 Task: Sort the products by best match.
Action: Mouse pressed left at (16, 106)
Screenshot: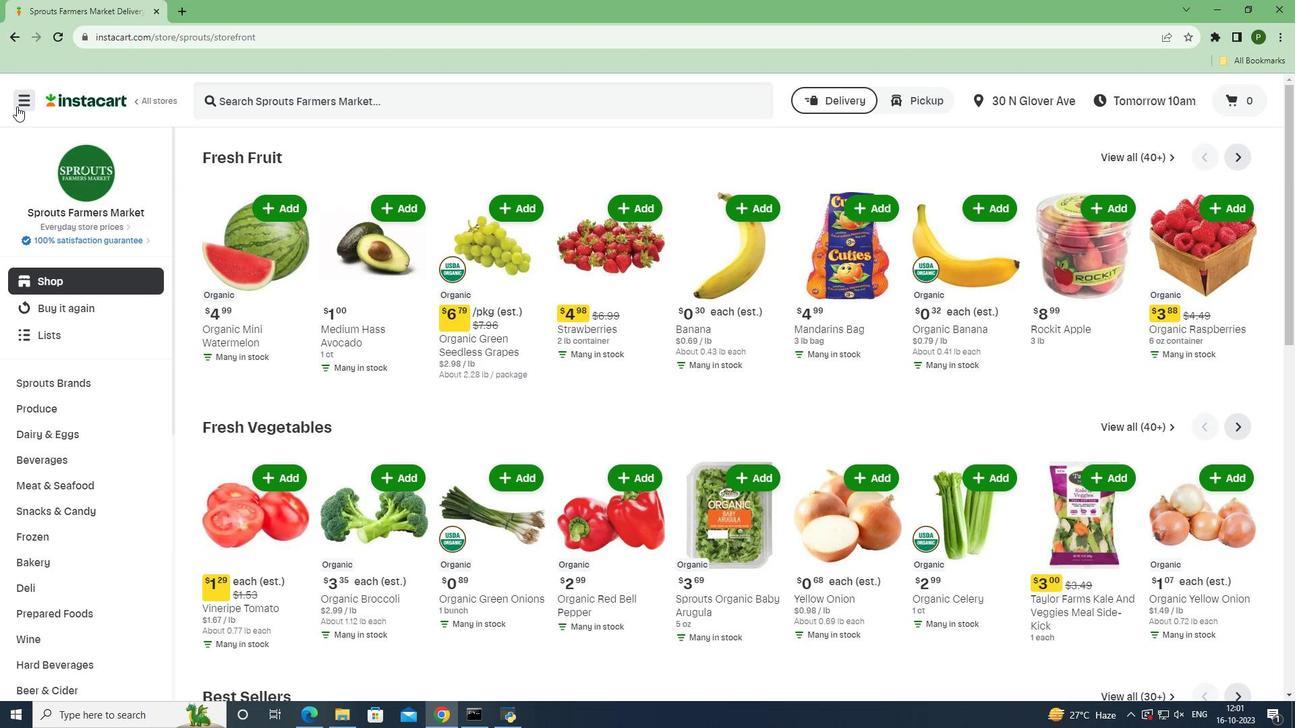 
Action: Mouse moved to (35, 354)
Screenshot: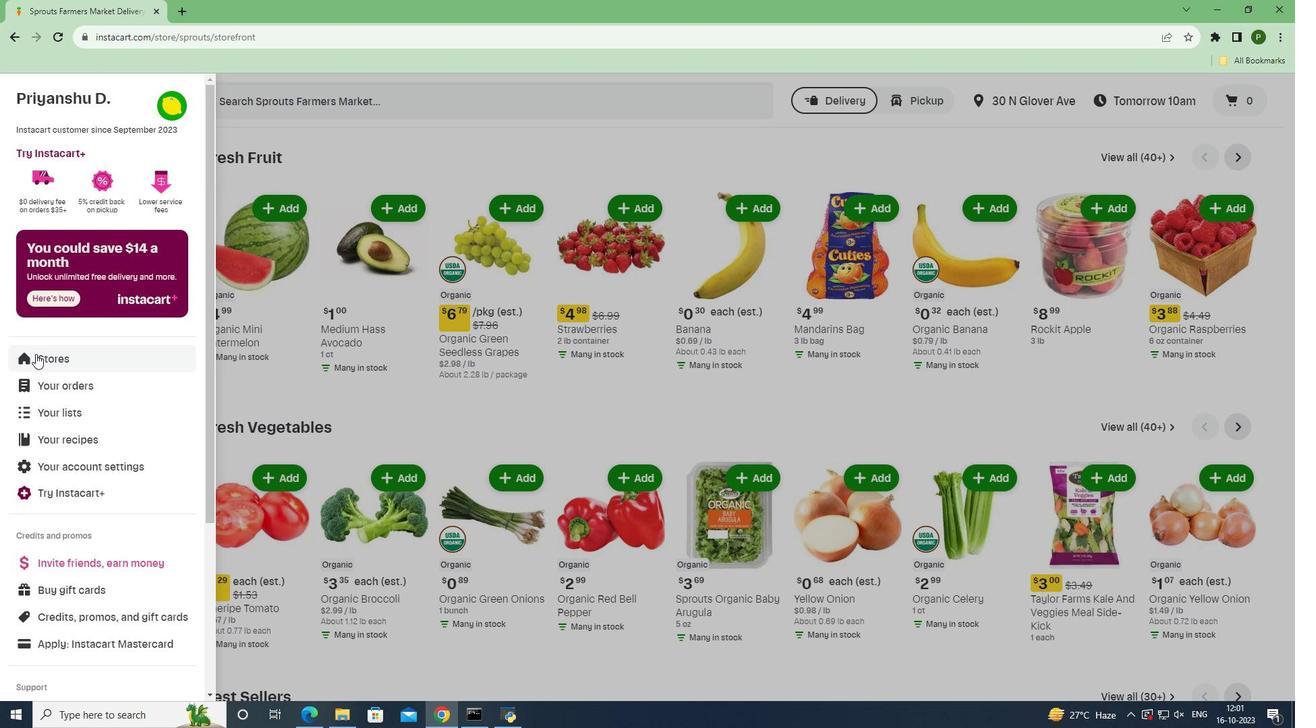 
Action: Mouse pressed left at (35, 354)
Screenshot: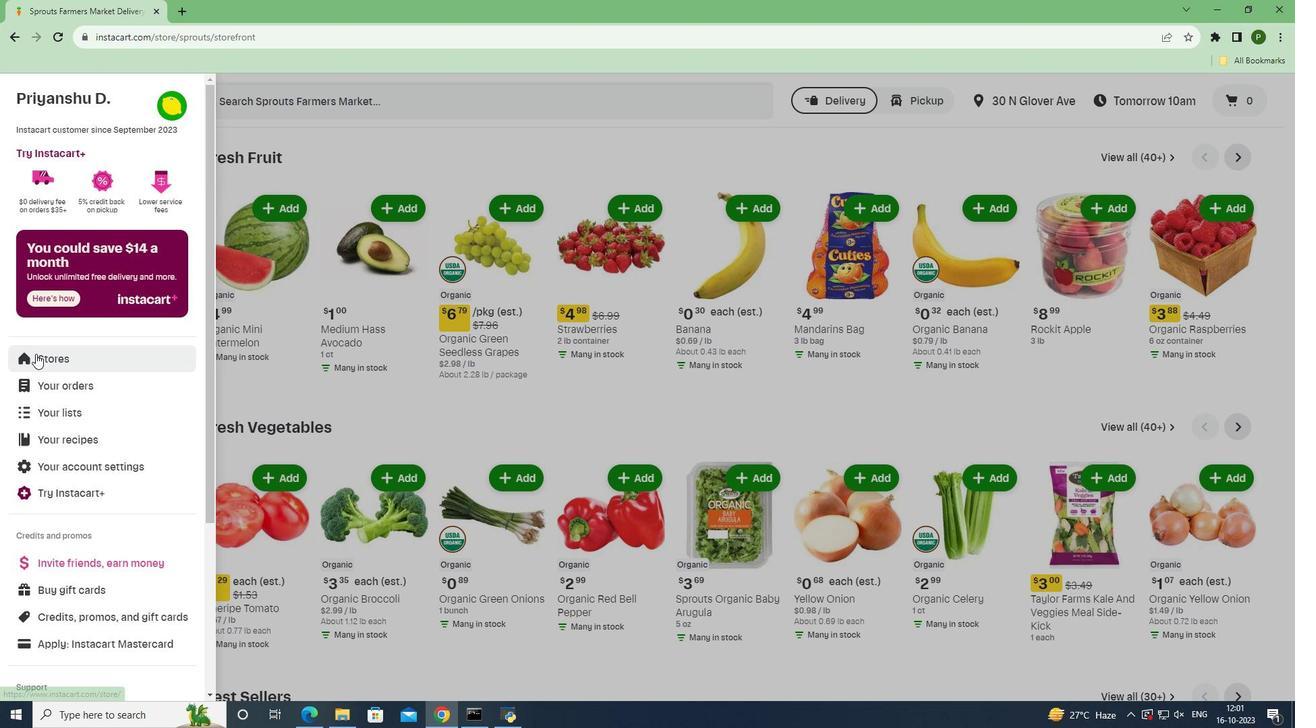 
Action: Mouse moved to (297, 163)
Screenshot: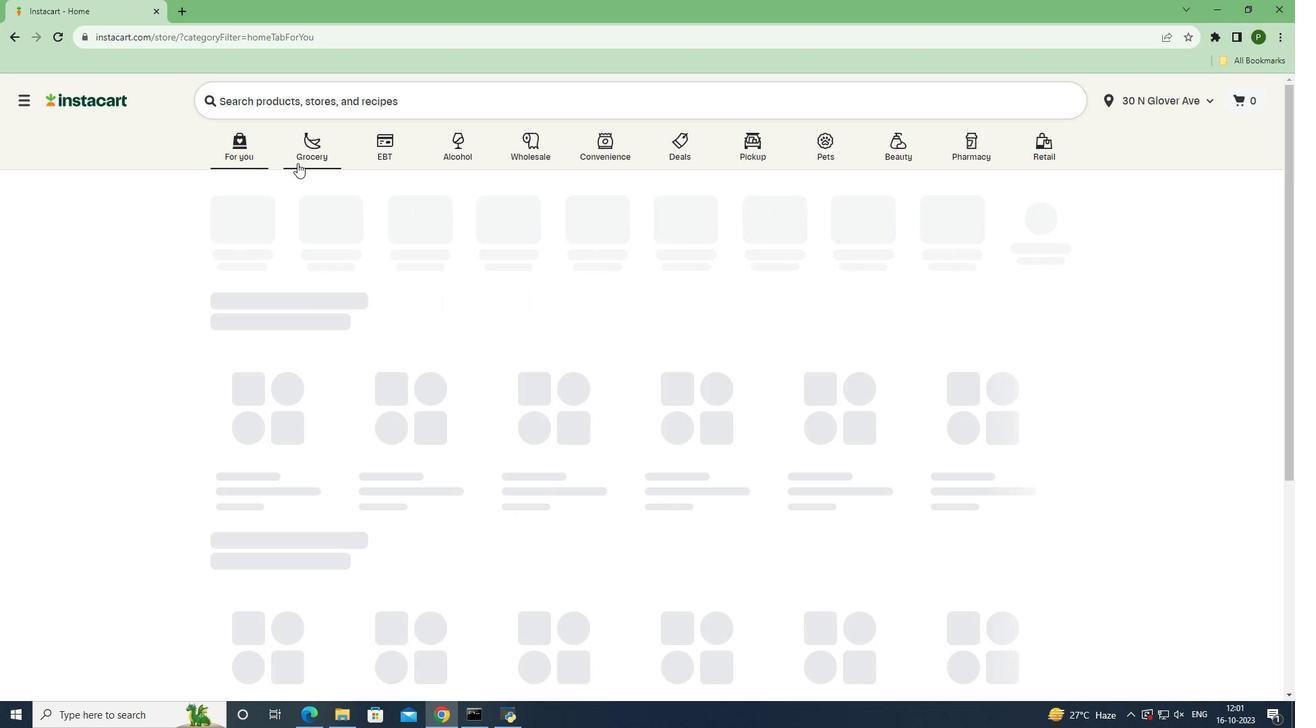 
Action: Mouse pressed left at (297, 163)
Screenshot: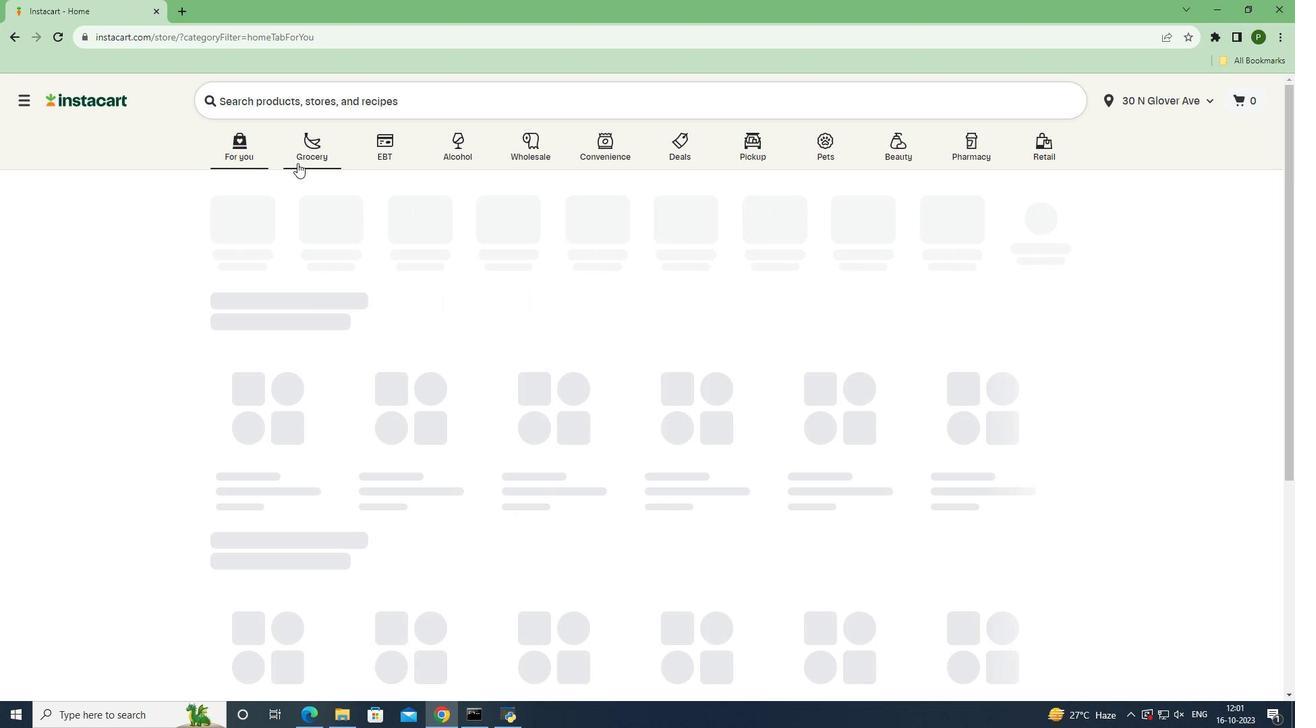 
Action: Mouse moved to (825, 319)
Screenshot: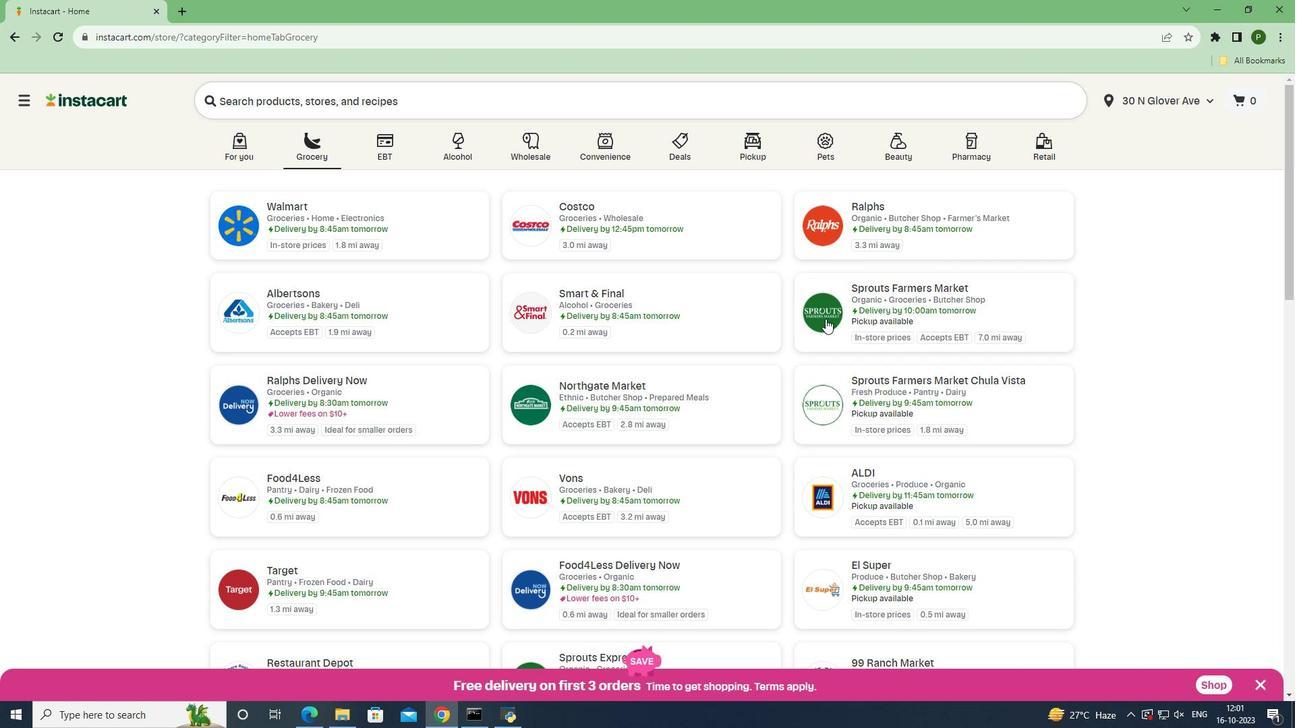 
Action: Mouse pressed left at (825, 319)
Screenshot: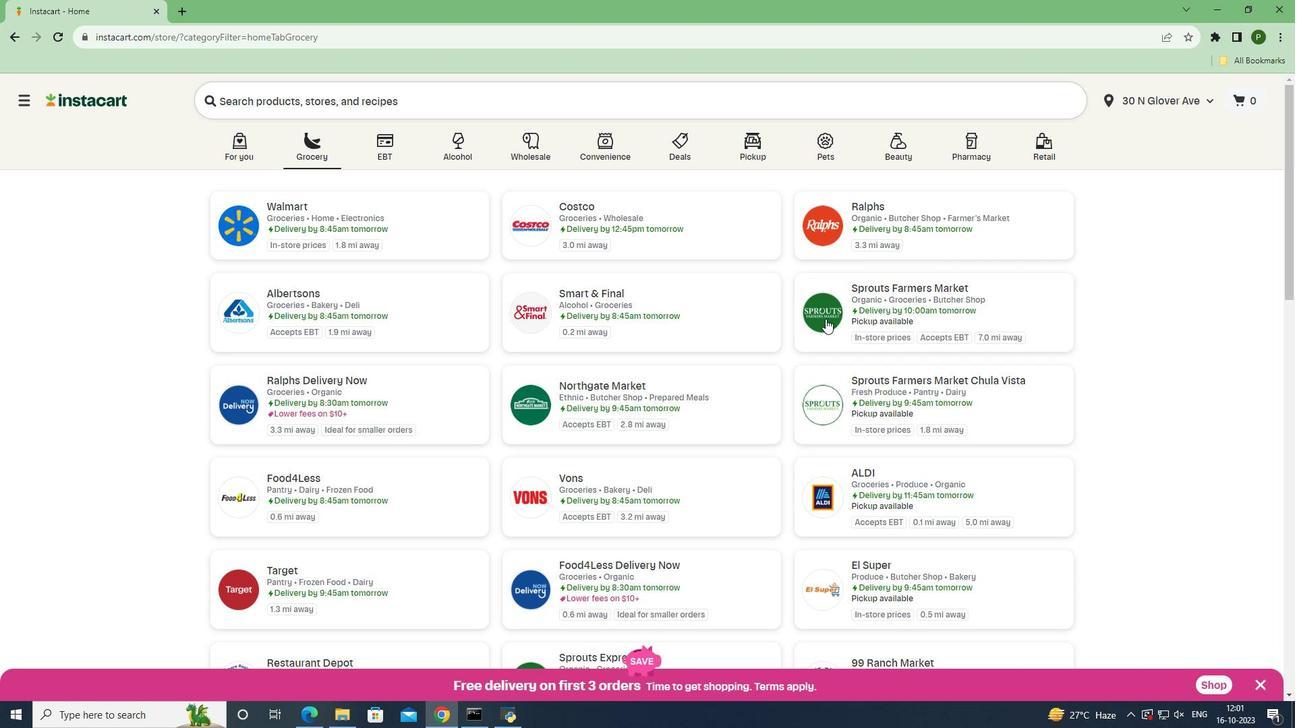 
Action: Mouse moved to (66, 458)
Screenshot: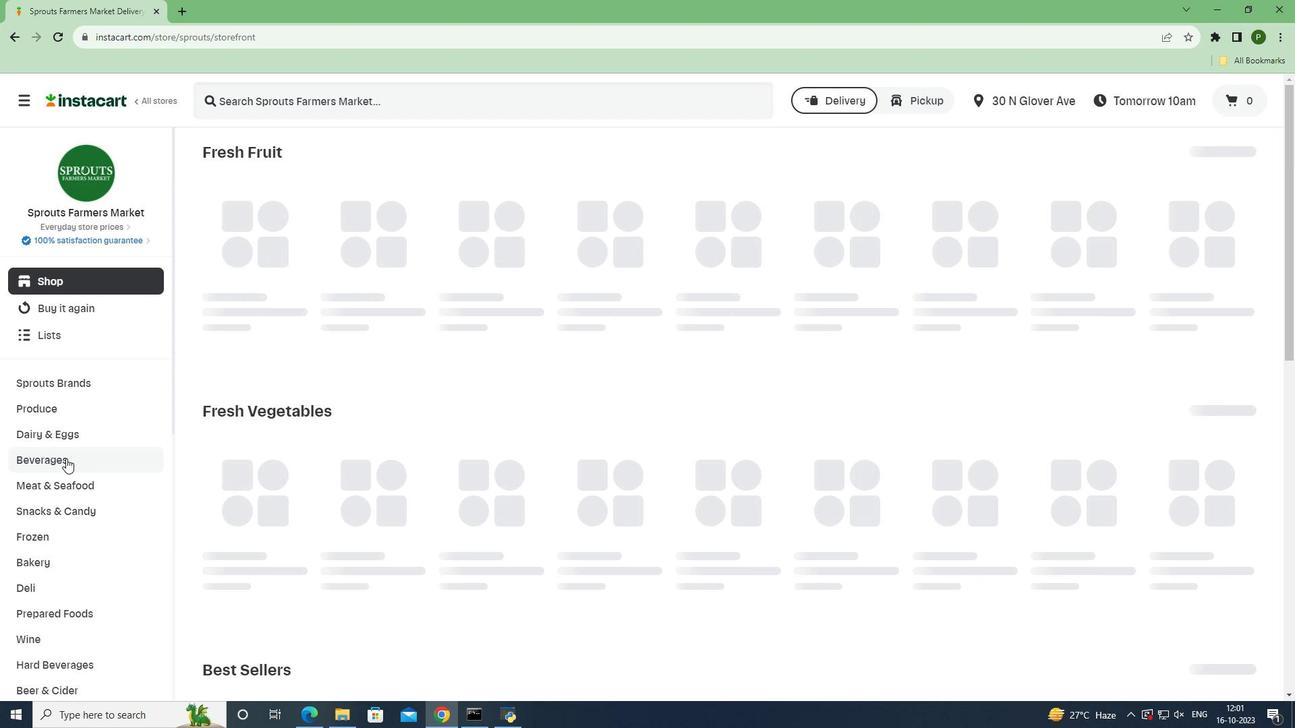 
Action: Mouse pressed left at (66, 458)
Screenshot: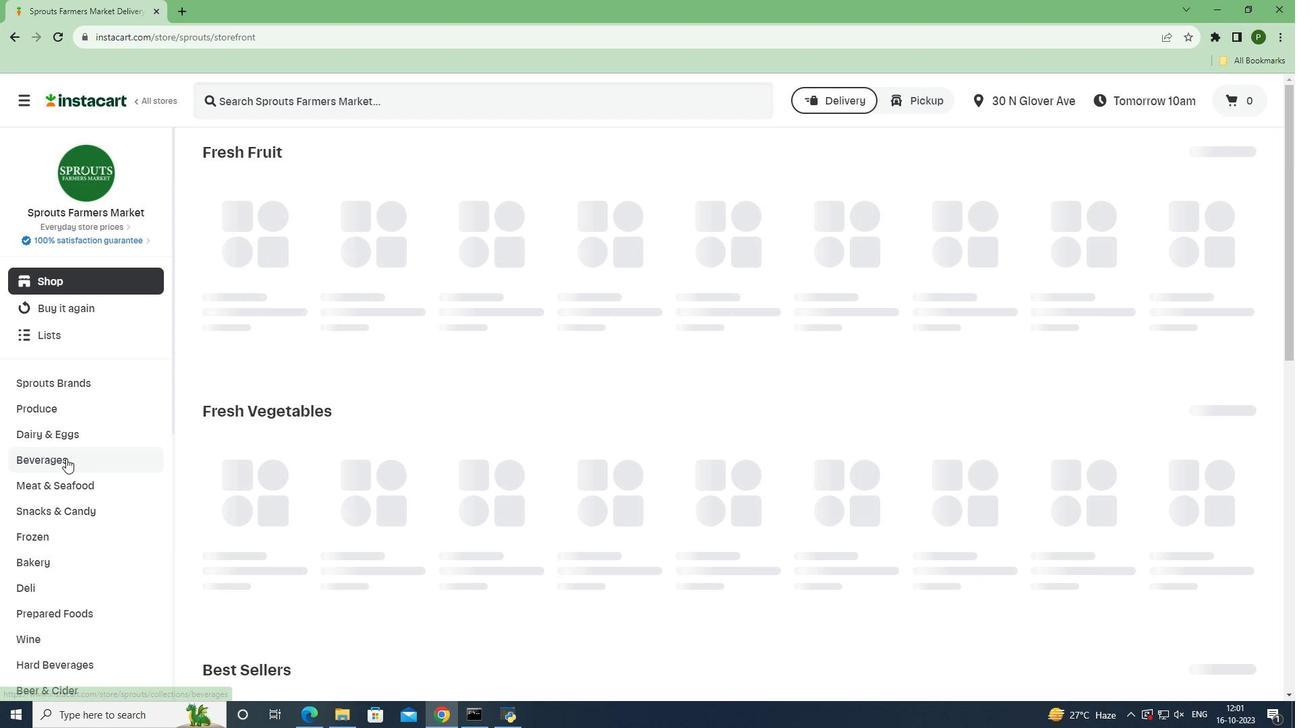 
Action: Mouse moved to (1217, 185)
Screenshot: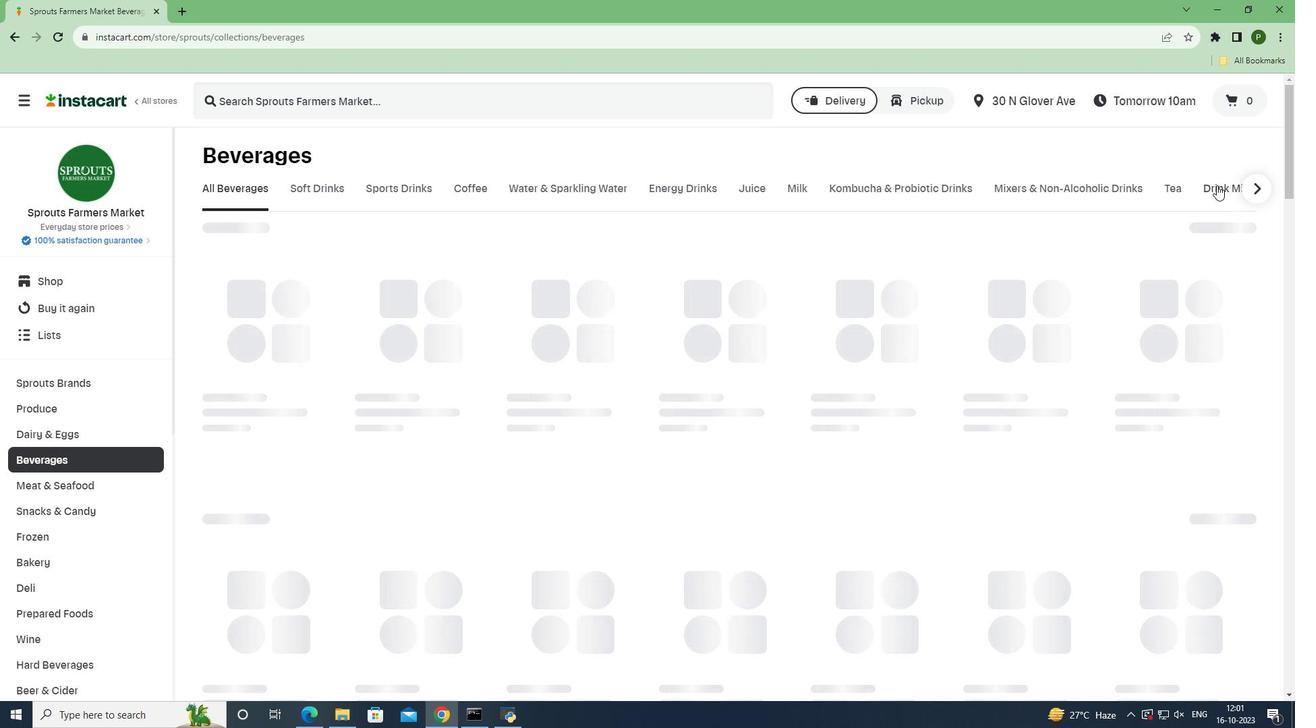 
Action: Mouse pressed left at (1217, 185)
Screenshot: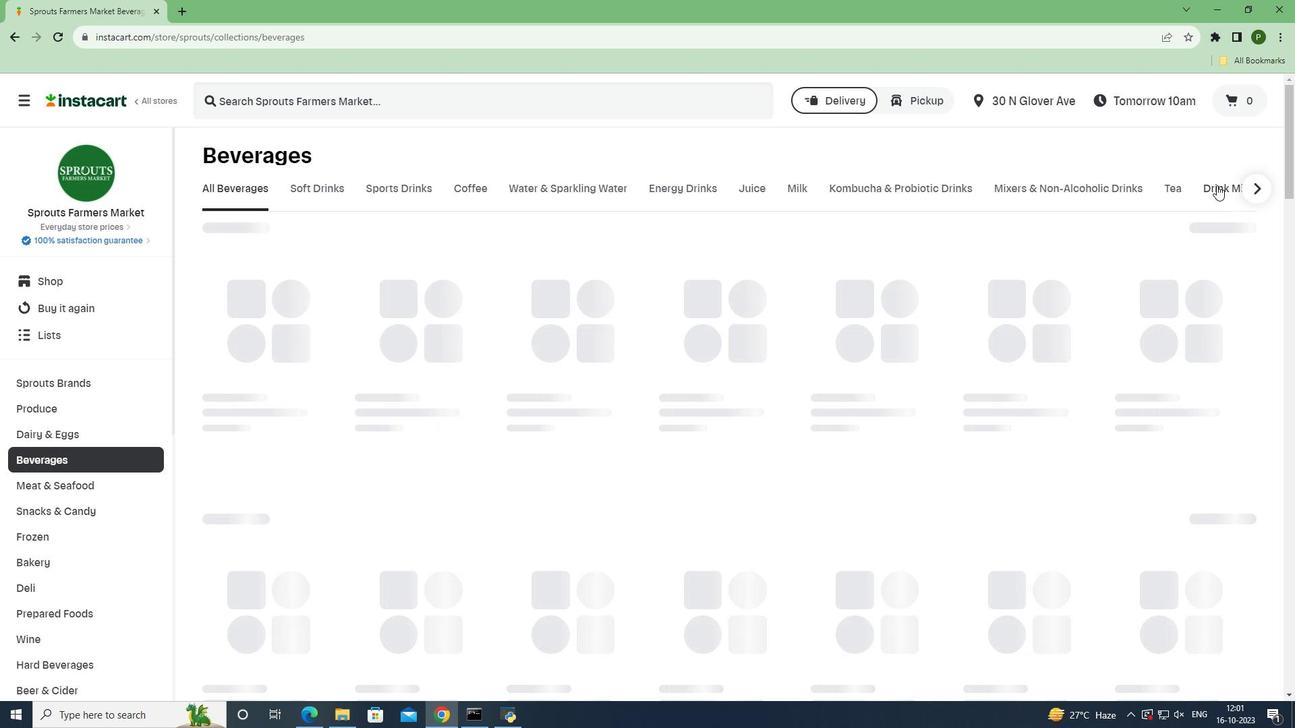 
Action: Mouse moved to (1147, 304)
Screenshot: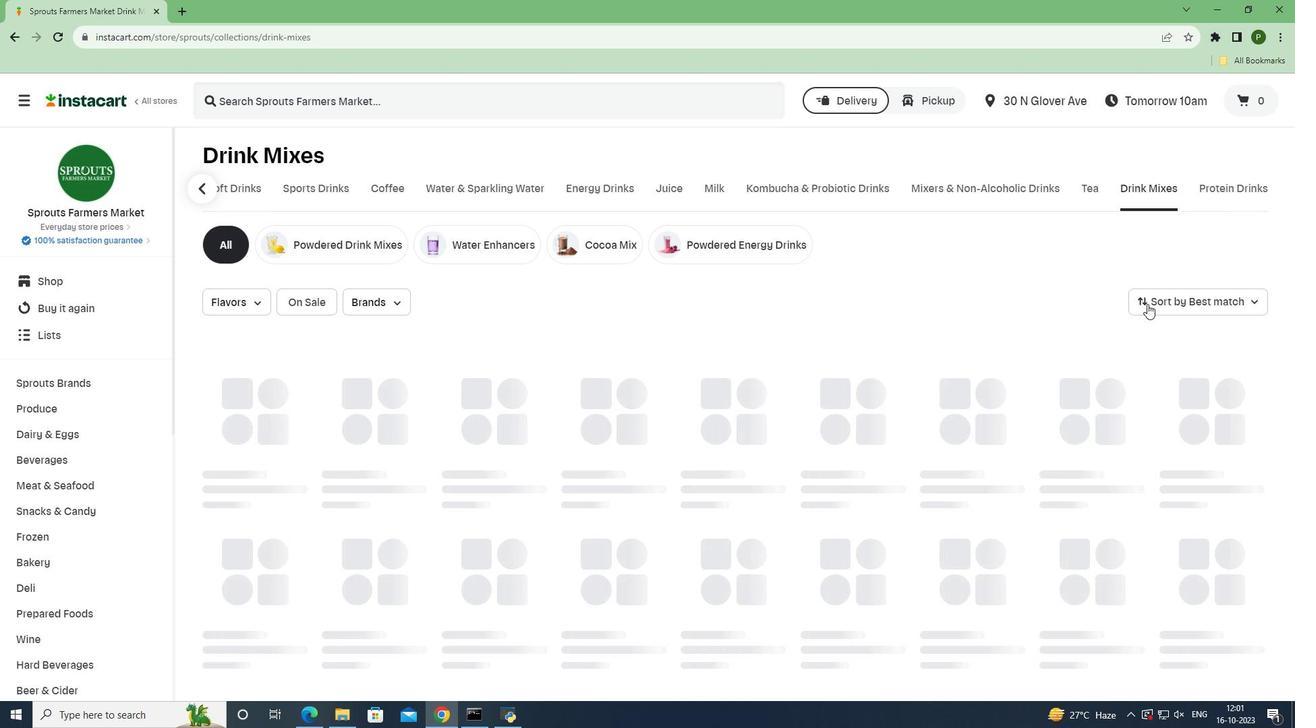
Action: Mouse pressed left at (1147, 304)
Screenshot: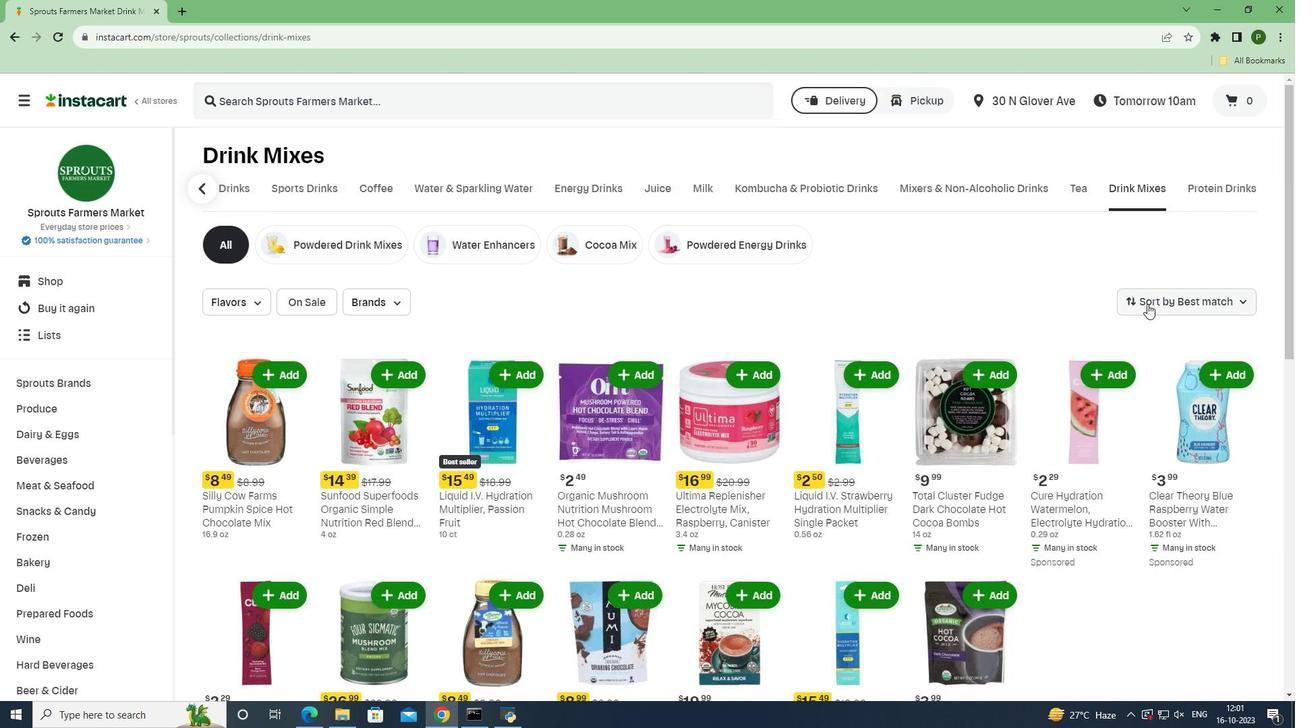 
Action: Mouse moved to (1038, 302)
Screenshot: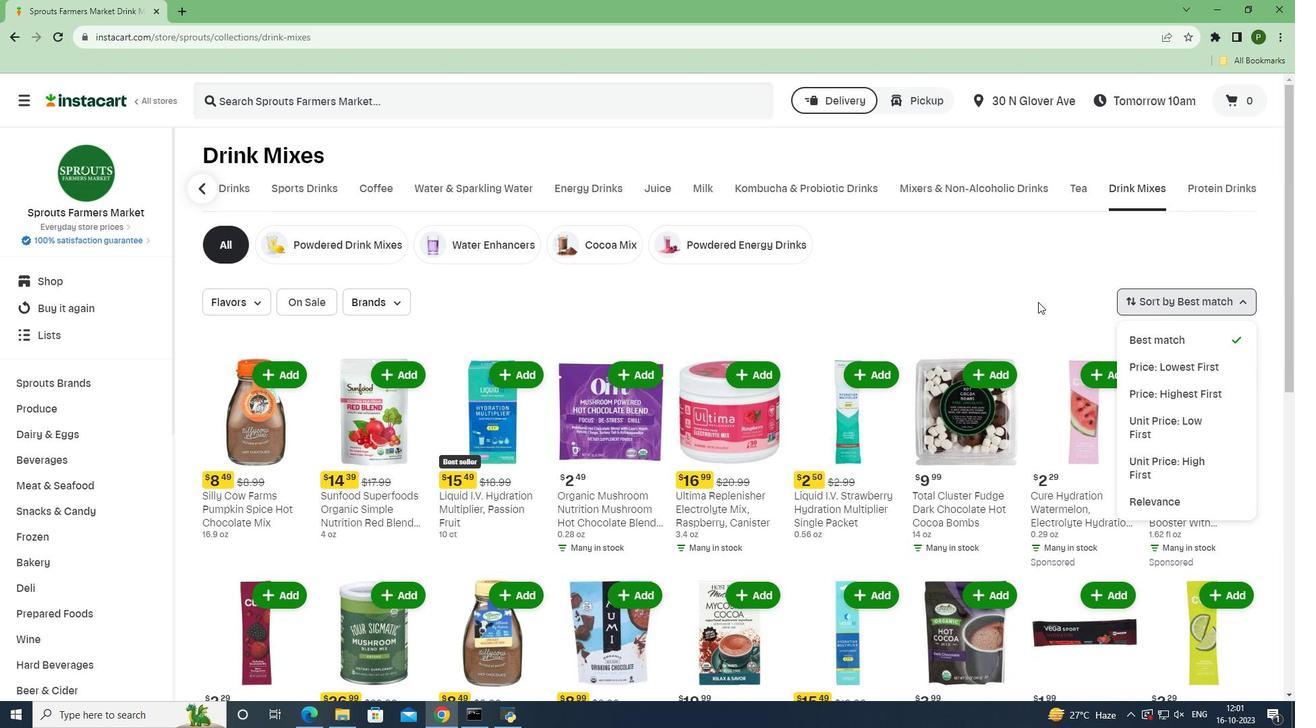 
Action: Mouse pressed left at (1038, 302)
Screenshot: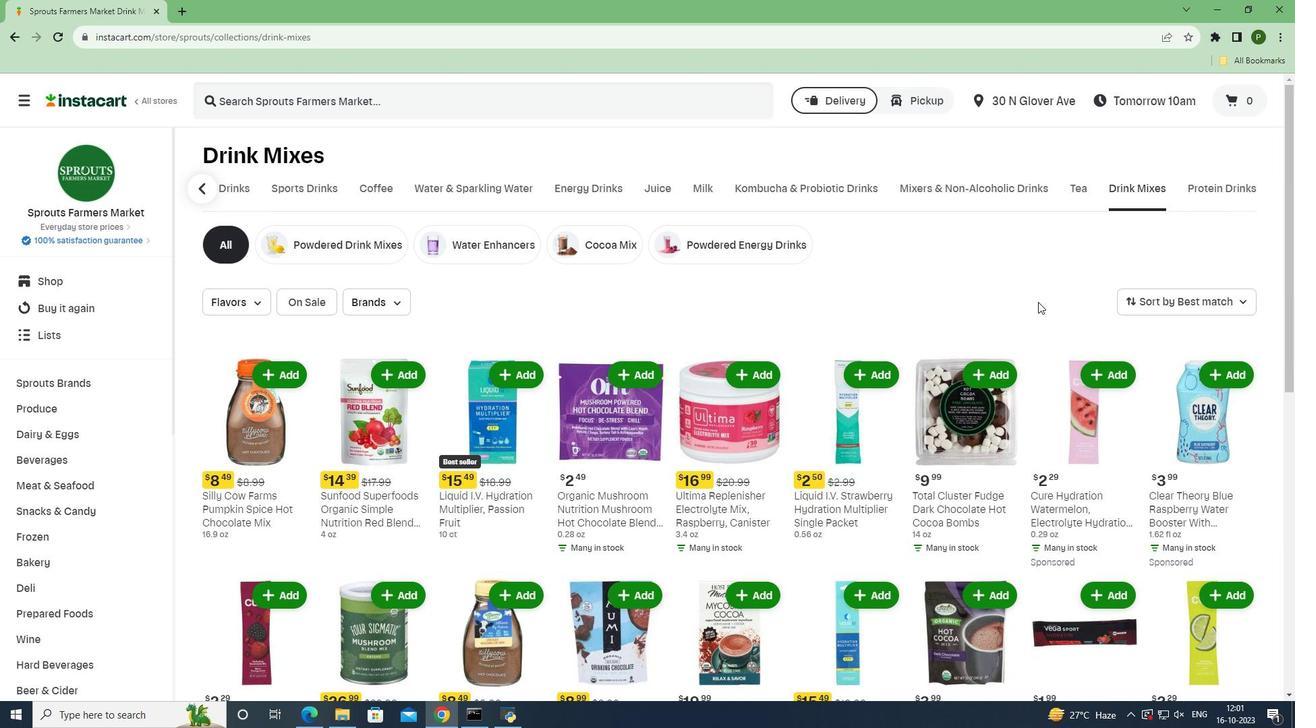 
